 Task: Change  the formatting of the data  'Which is Greater than 10 'in conditional formating, put the option 'Green Fill with Dark Green Text. . 'In the sheet  Financial Worksheet Templatebook
Action: Mouse moved to (83, 110)
Screenshot: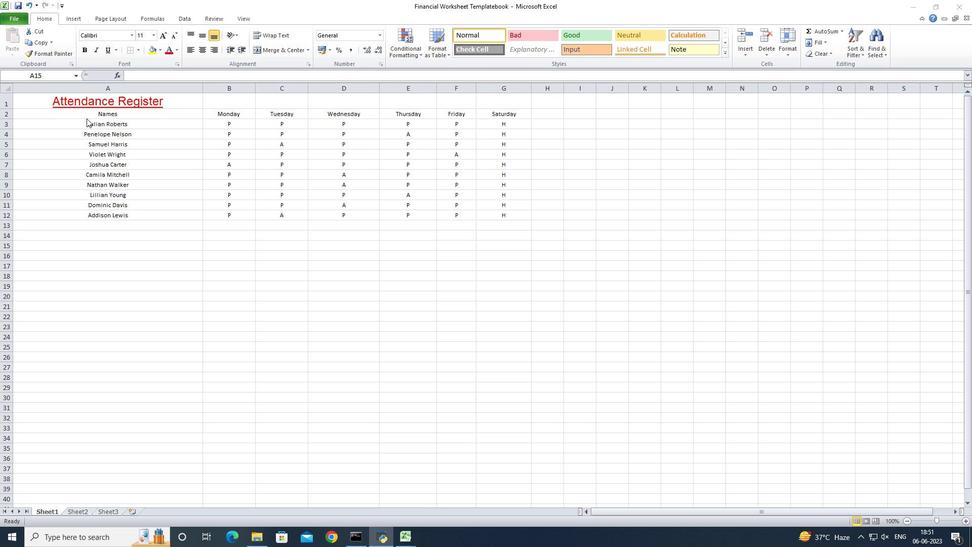 
Action: Mouse pressed left at (83, 110)
Screenshot: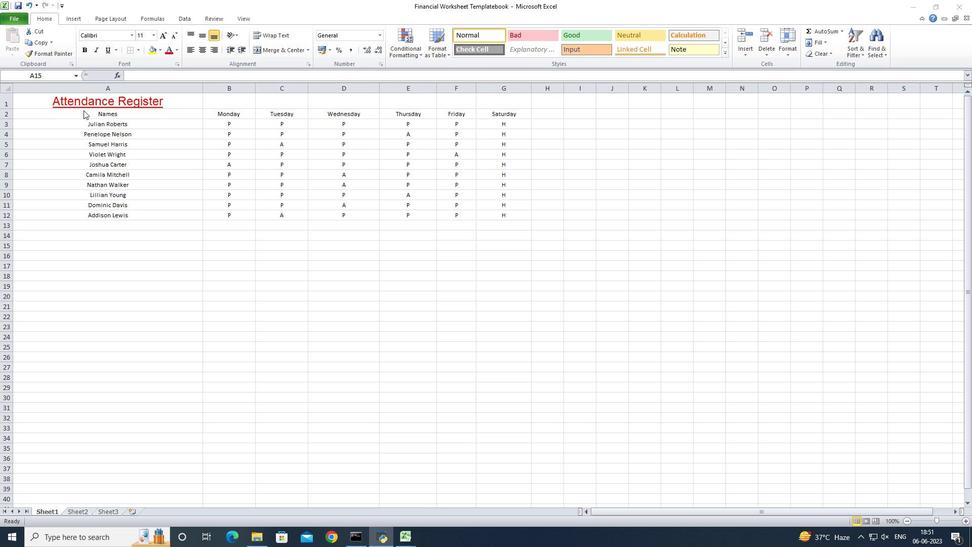 
Action: Mouse moved to (95, 113)
Screenshot: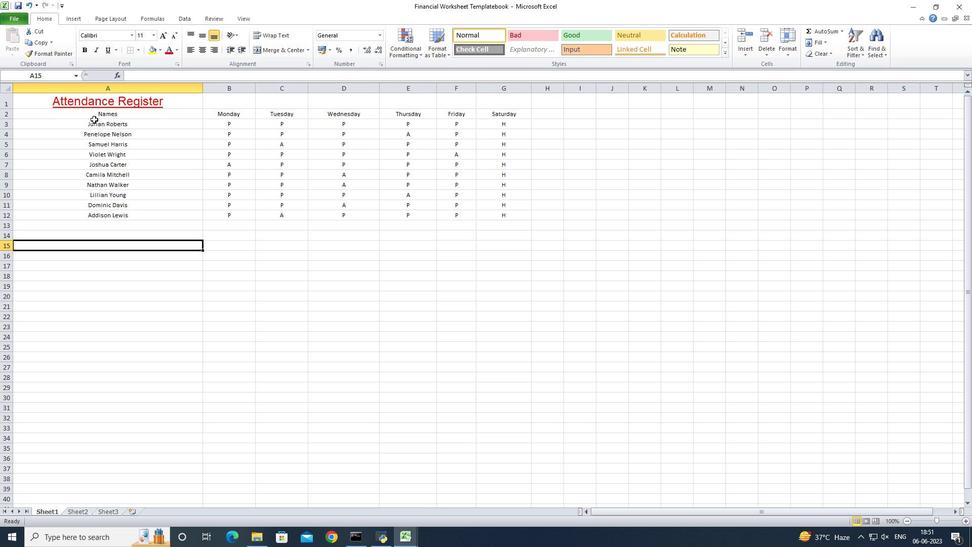 
Action: Mouse pressed left at (95, 113)
Screenshot: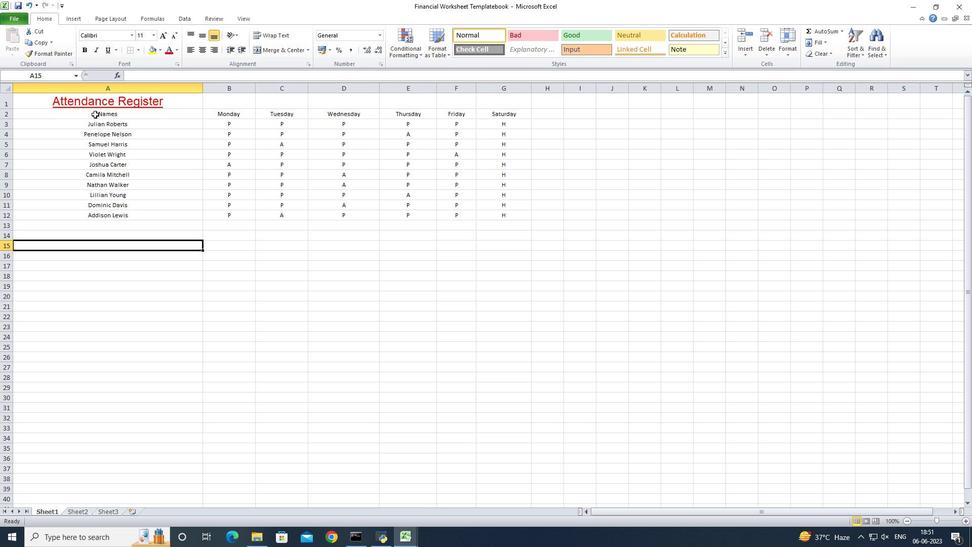 
Action: Mouse moved to (418, 52)
Screenshot: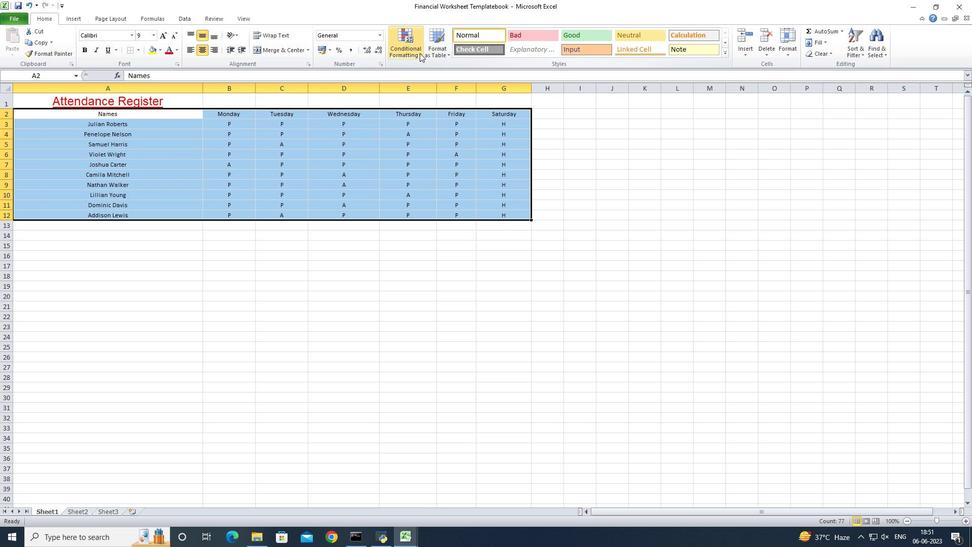 
Action: Mouse pressed left at (418, 52)
Screenshot: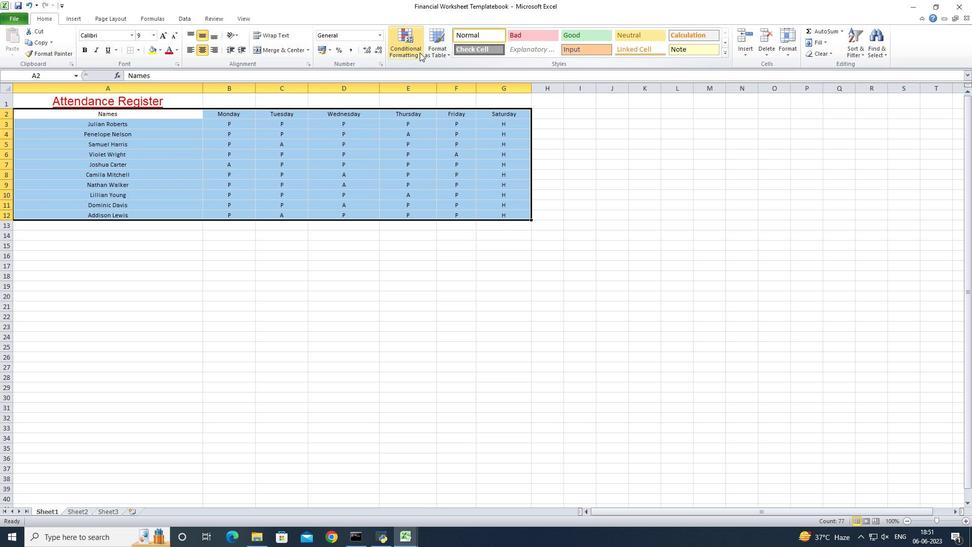 
Action: Mouse moved to (431, 72)
Screenshot: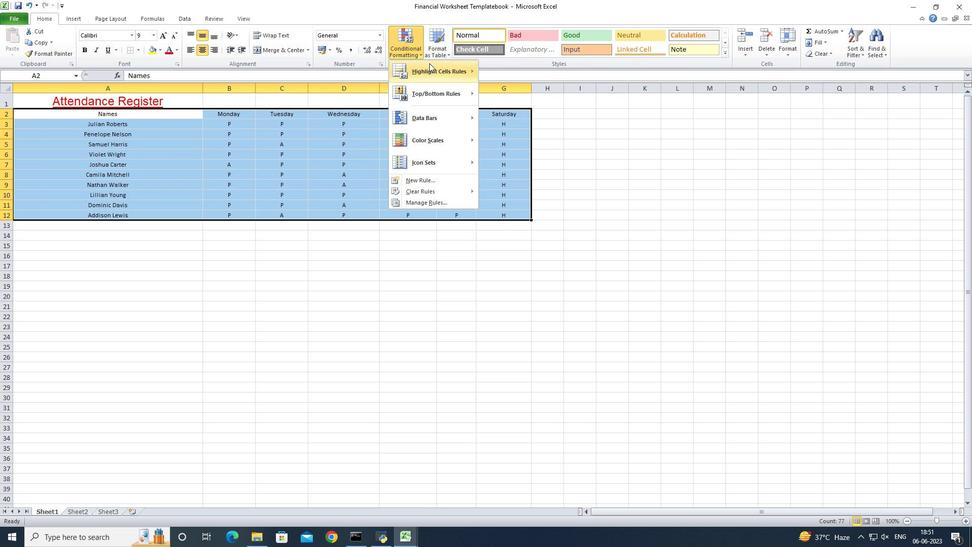
Action: Mouse pressed left at (431, 72)
Screenshot: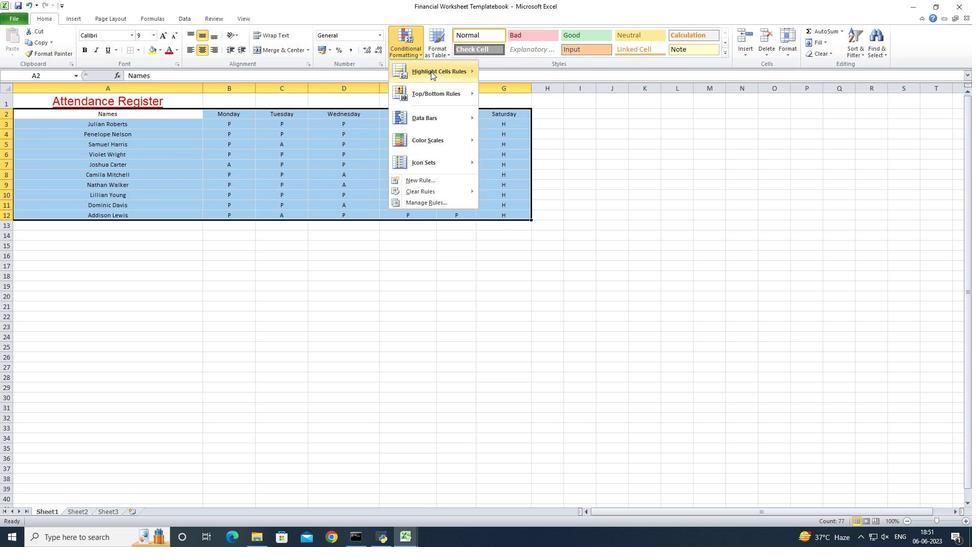 
Action: Mouse moved to (501, 75)
Screenshot: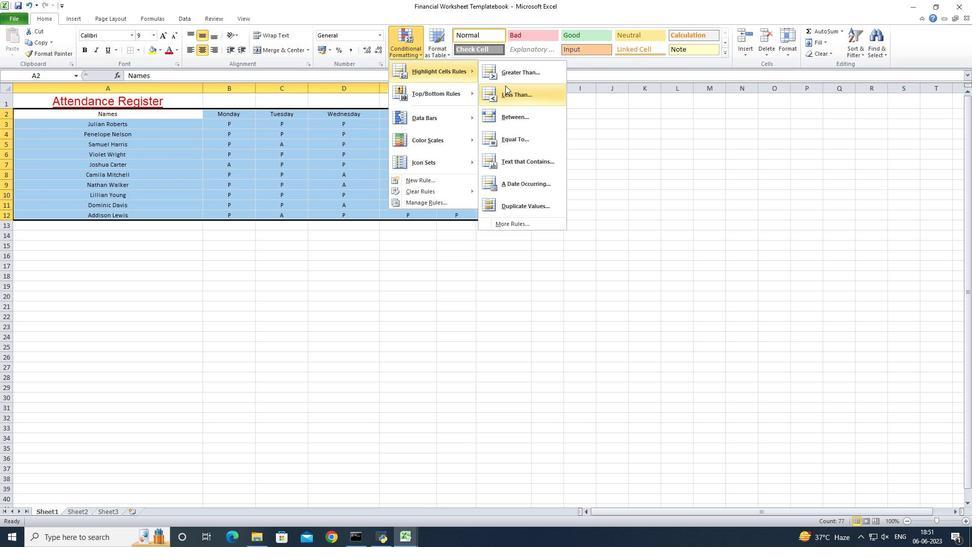 
Action: Mouse pressed left at (501, 75)
Screenshot: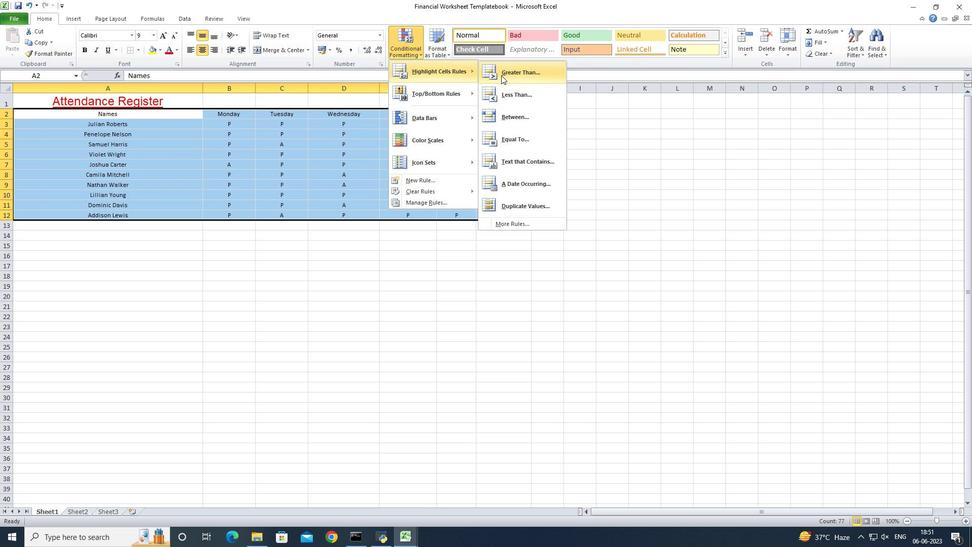 
Action: Mouse moved to (161, 253)
Screenshot: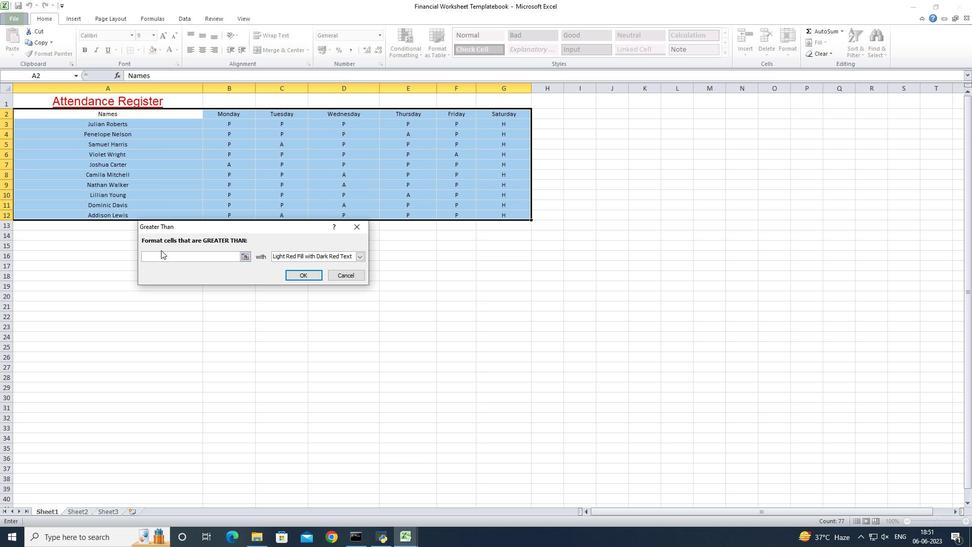 
Action: Mouse pressed left at (161, 253)
Screenshot: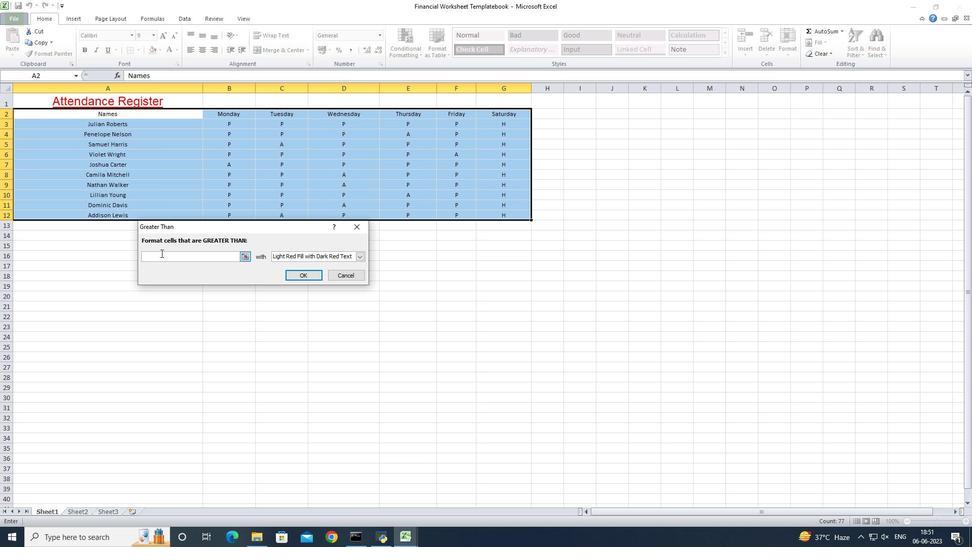
Action: Key pressed 10
Screenshot: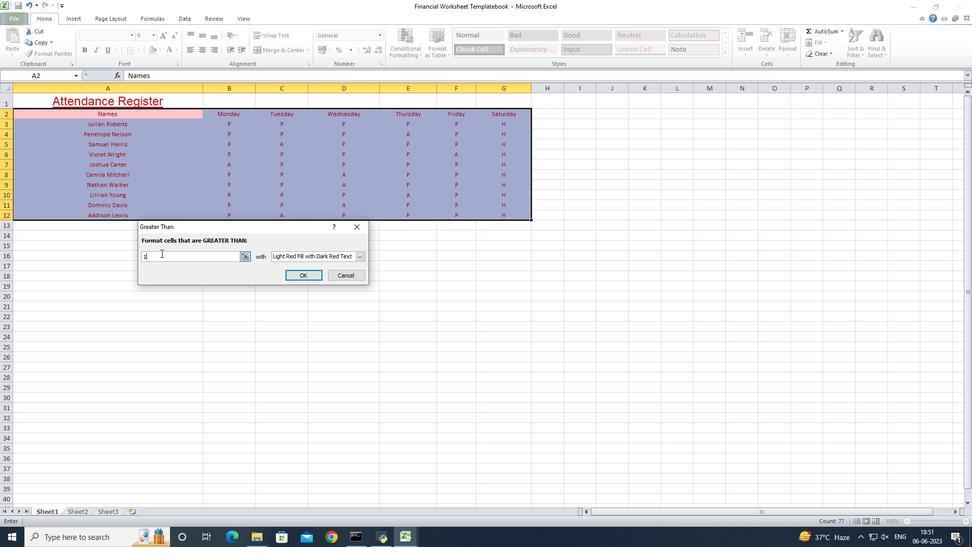 
Action: Mouse moved to (355, 257)
Screenshot: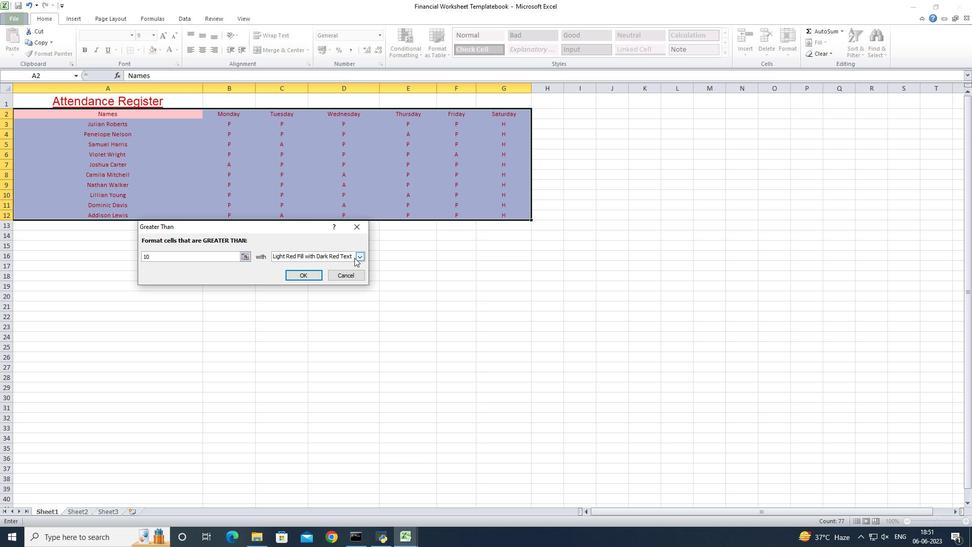 
Action: Mouse pressed left at (355, 257)
Screenshot: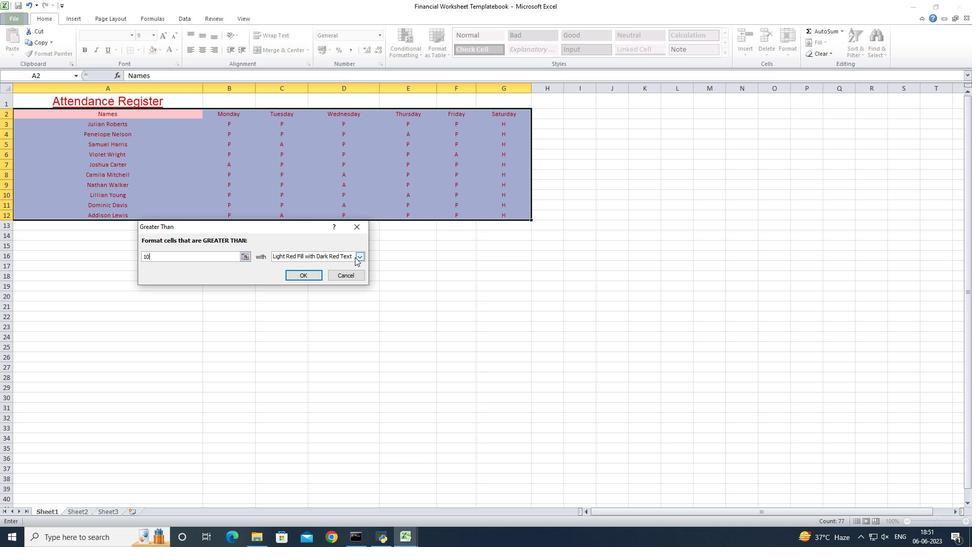 
Action: Mouse moved to (345, 279)
Screenshot: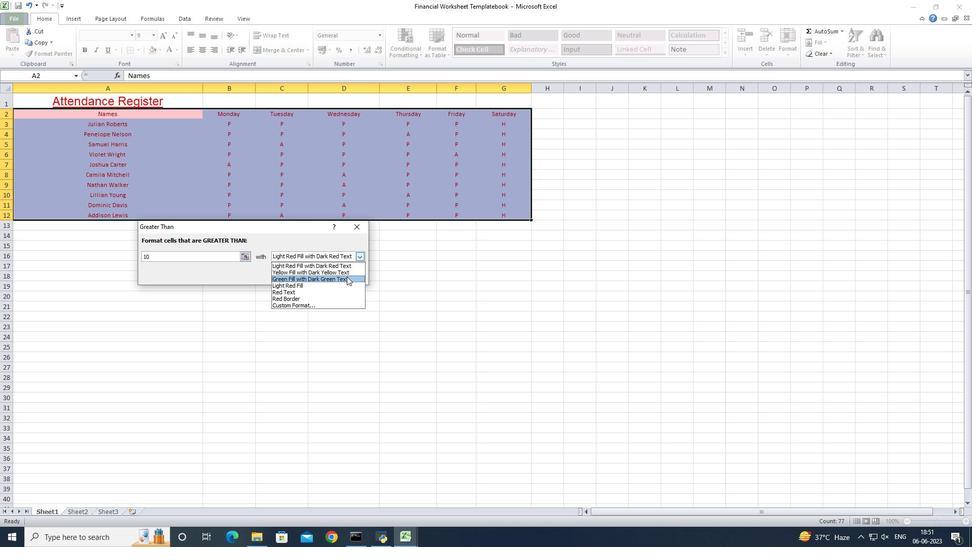 
Action: Mouse pressed left at (345, 279)
Screenshot: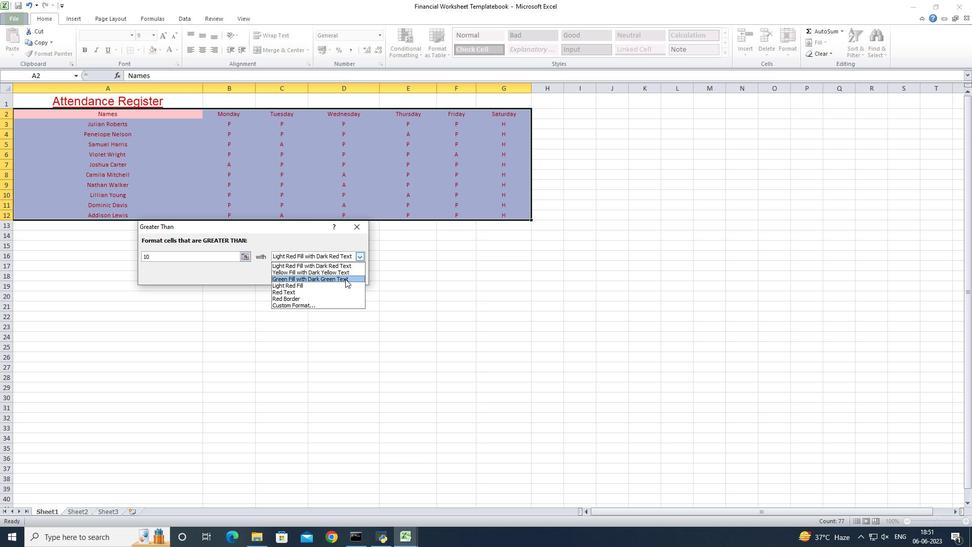 
Action: Mouse moved to (306, 275)
Screenshot: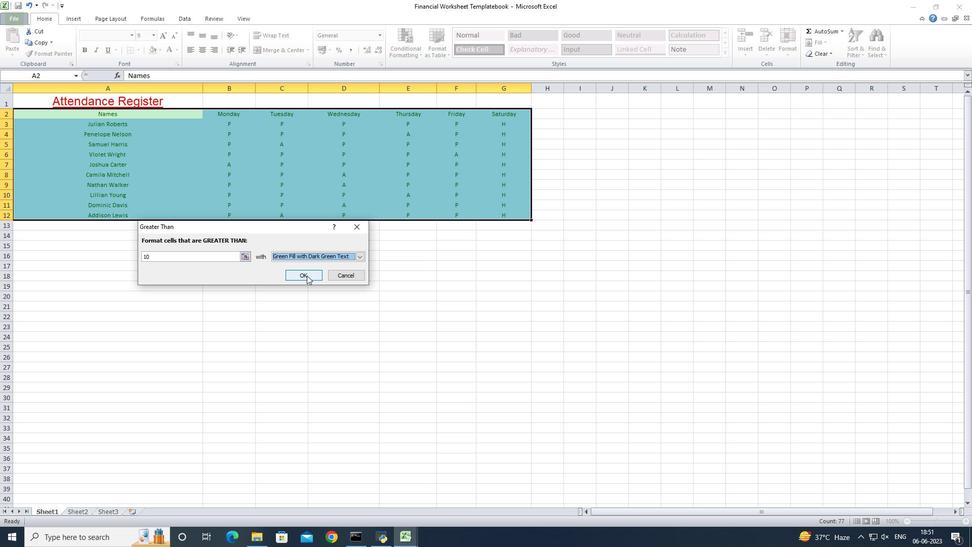 
Action: Mouse pressed left at (306, 275)
Screenshot: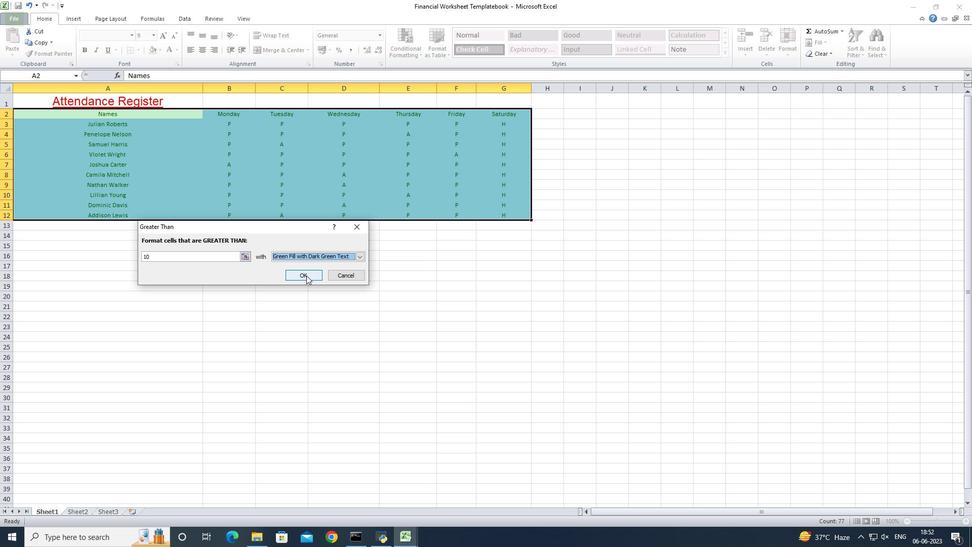 
Action: Mouse moved to (290, 252)
Screenshot: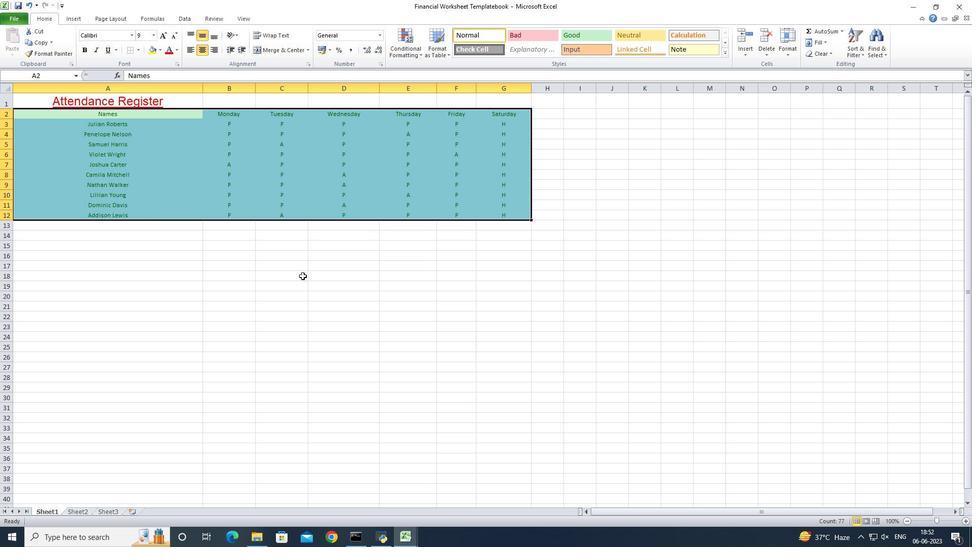 
Action: Key pressed ctrl+S
Screenshot: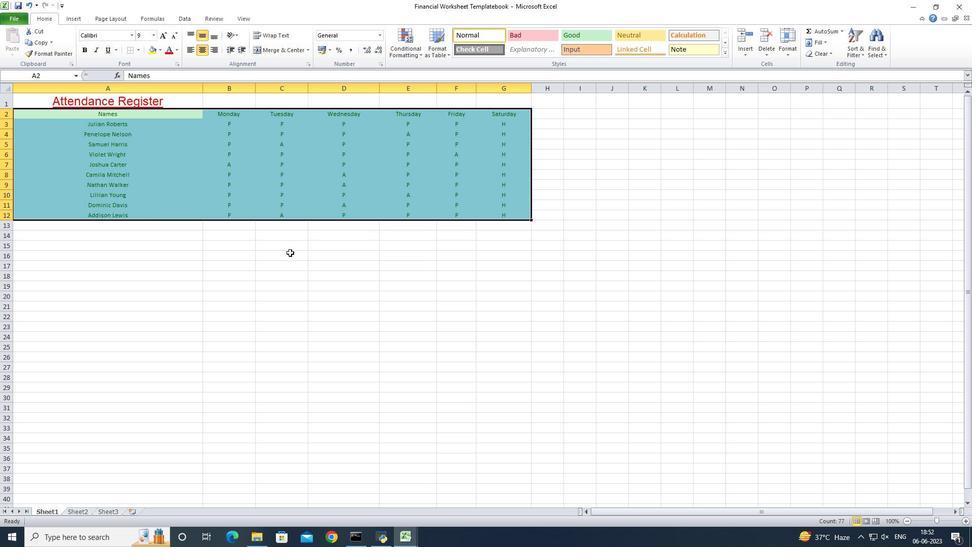 
Action: Mouse moved to (284, 255)
Screenshot: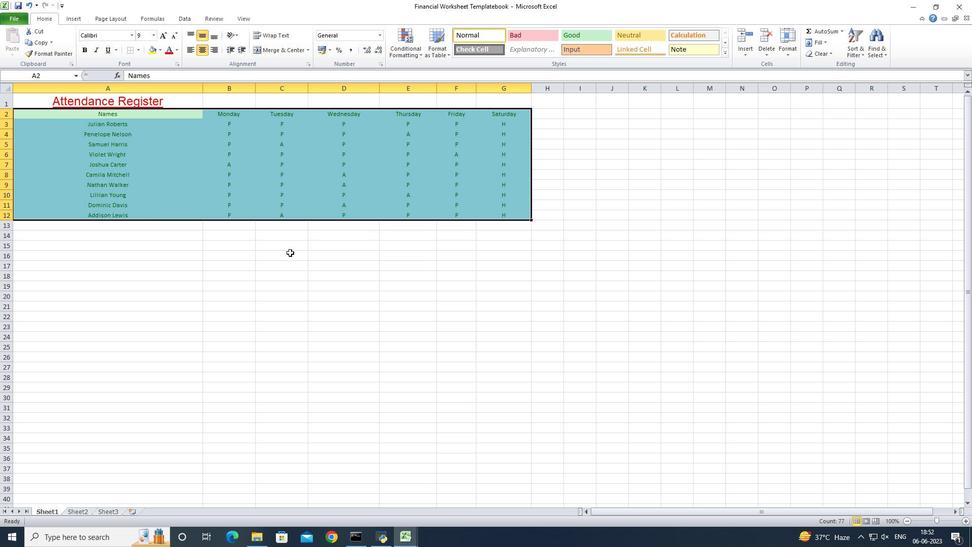 
